 Task: Look for properties with kitchen facilities.
Action: Mouse pressed left at (938, 150)
Screenshot: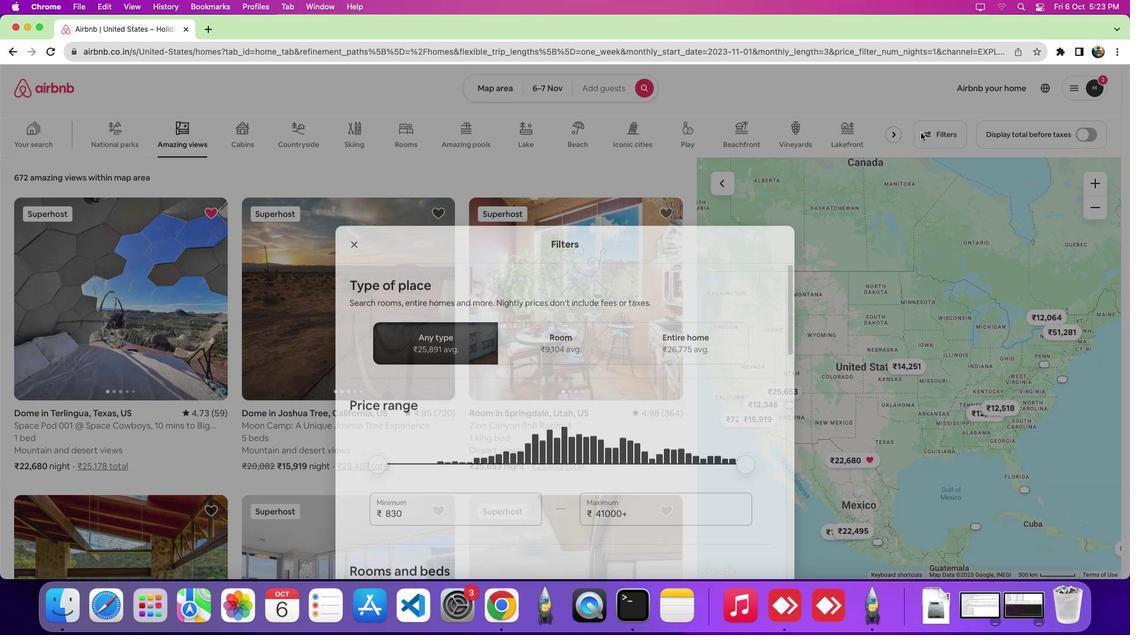 
Action: Mouse moved to (938, 150)
Screenshot: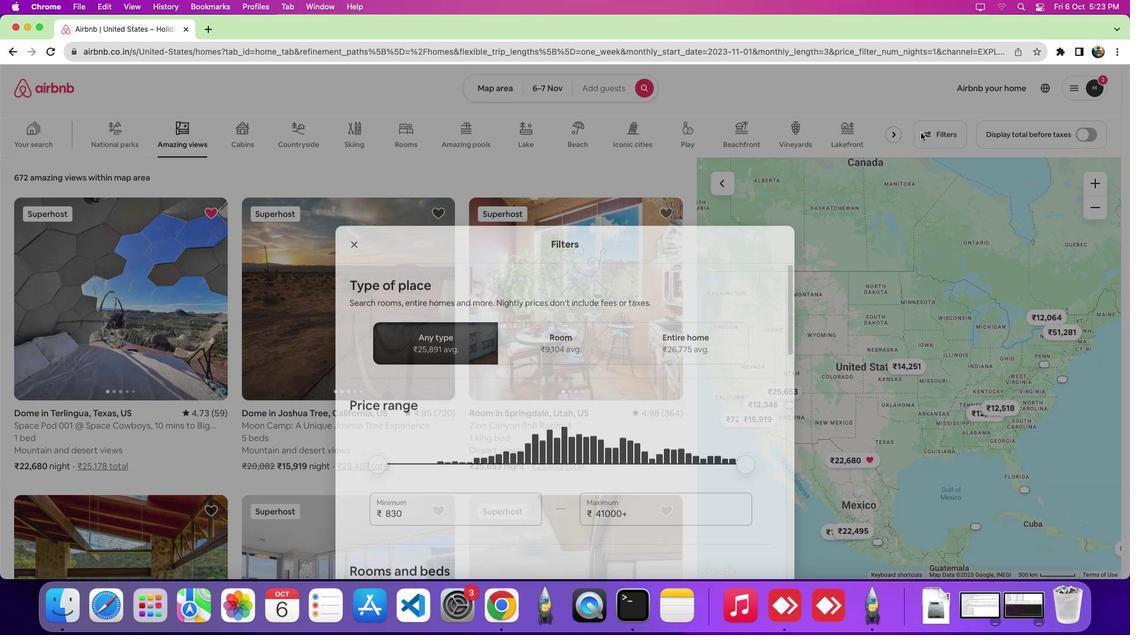 
Action: Mouse pressed left at (938, 150)
Screenshot: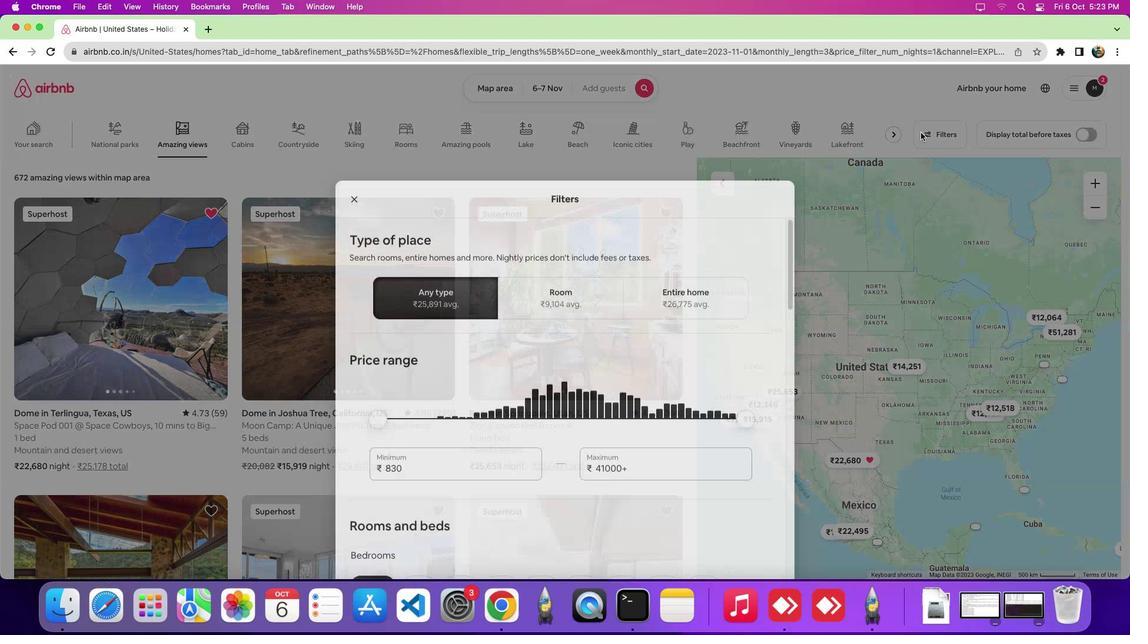 
Action: Mouse moved to (710, 223)
Screenshot: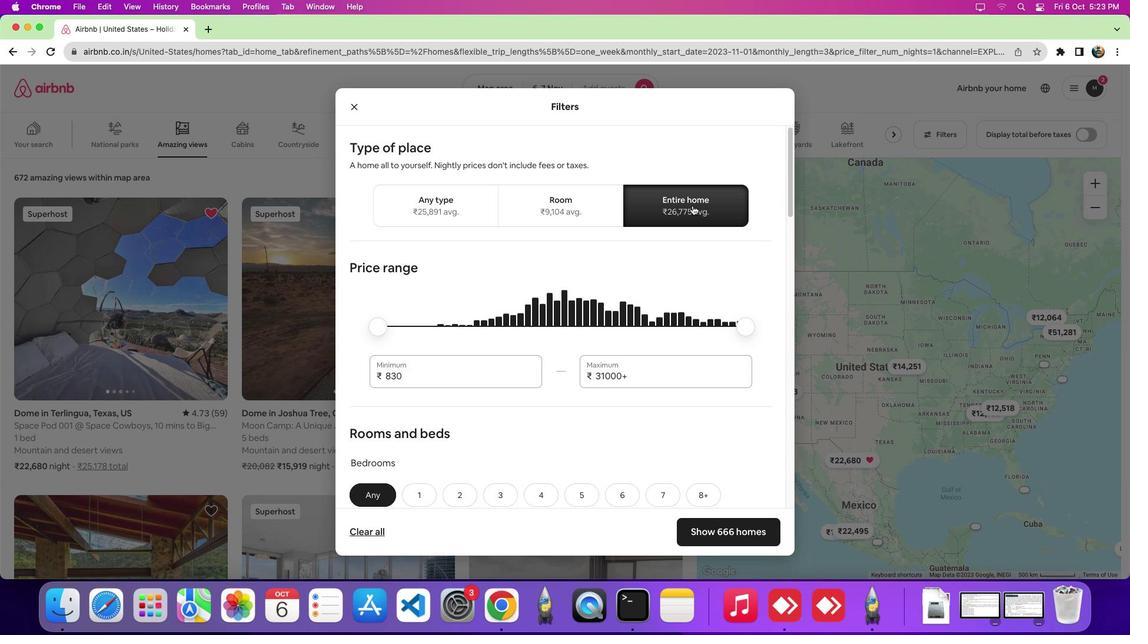 
Action: Mouse pressed left at (710, 223)
Screenshot: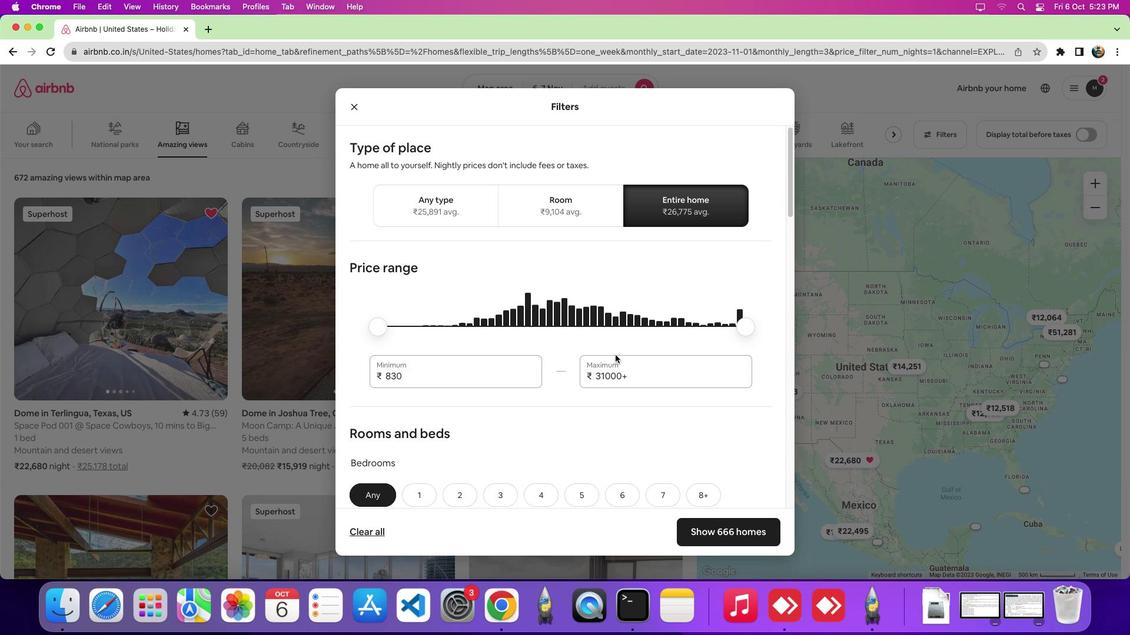 
Action: Mouse moved to (633, 373)
Screenshot: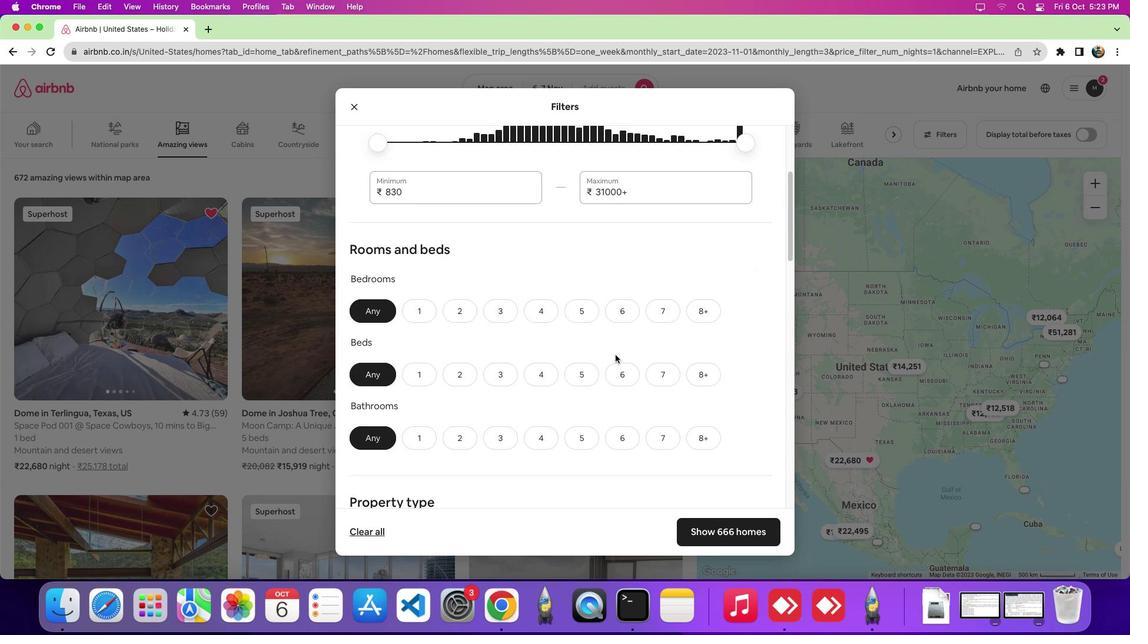 
Action: Mouse scrolled (633, 373) with delta (17, 17)
Screenshot: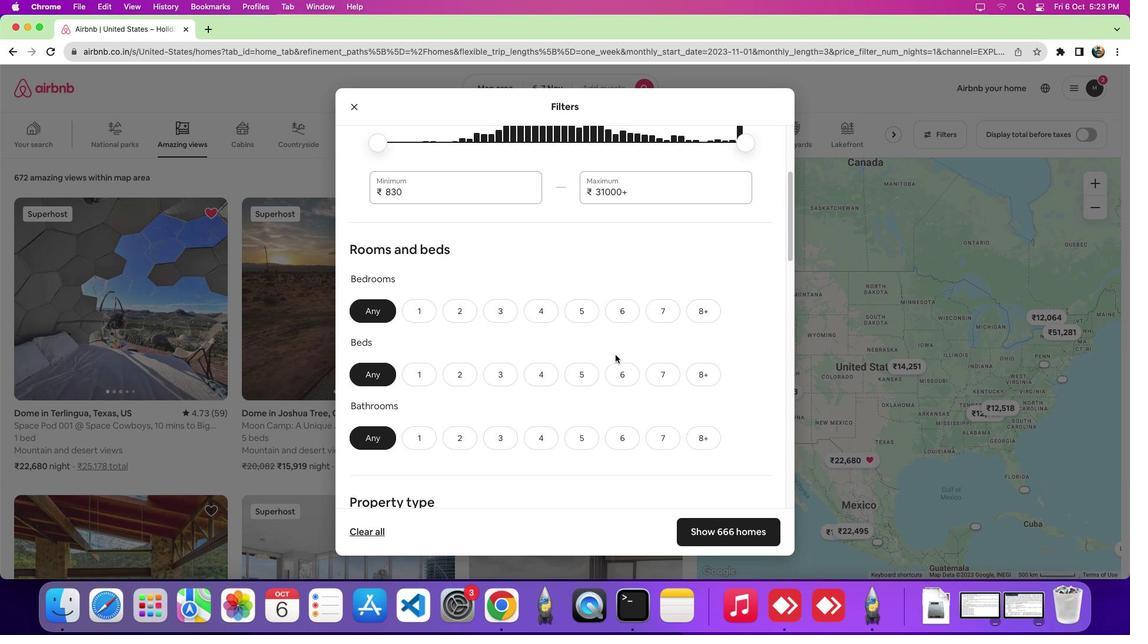 
Action: Mouse scrolled (633, 373) with delta (17, 17)
Screenshot: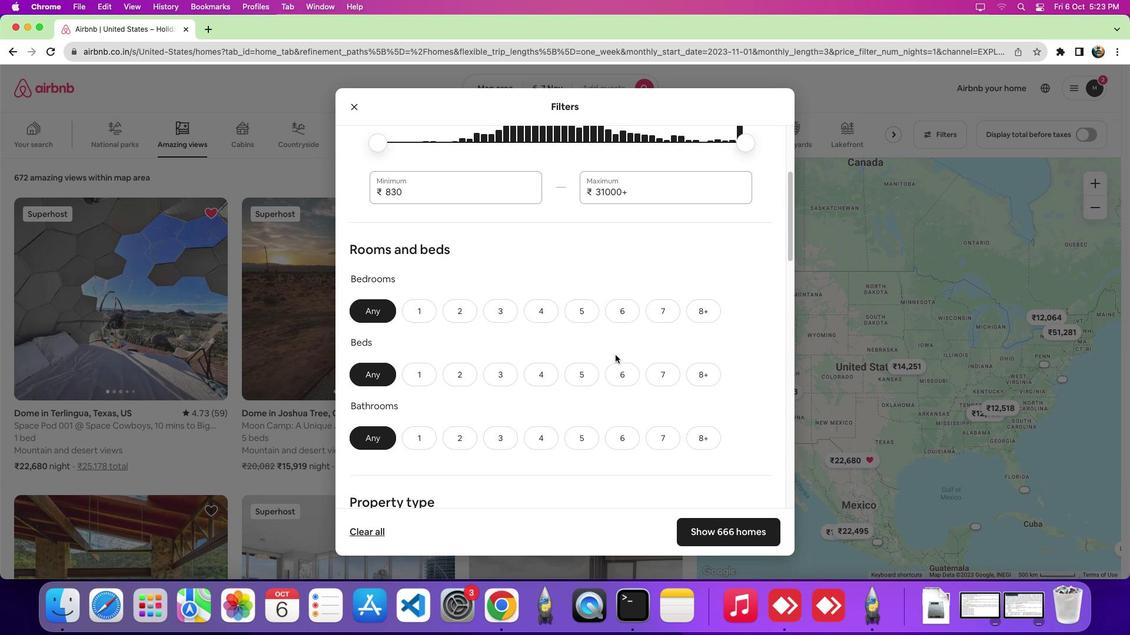 
Action: Mouse scrolled (633, 373) with delta (17, 14)
Screenshot: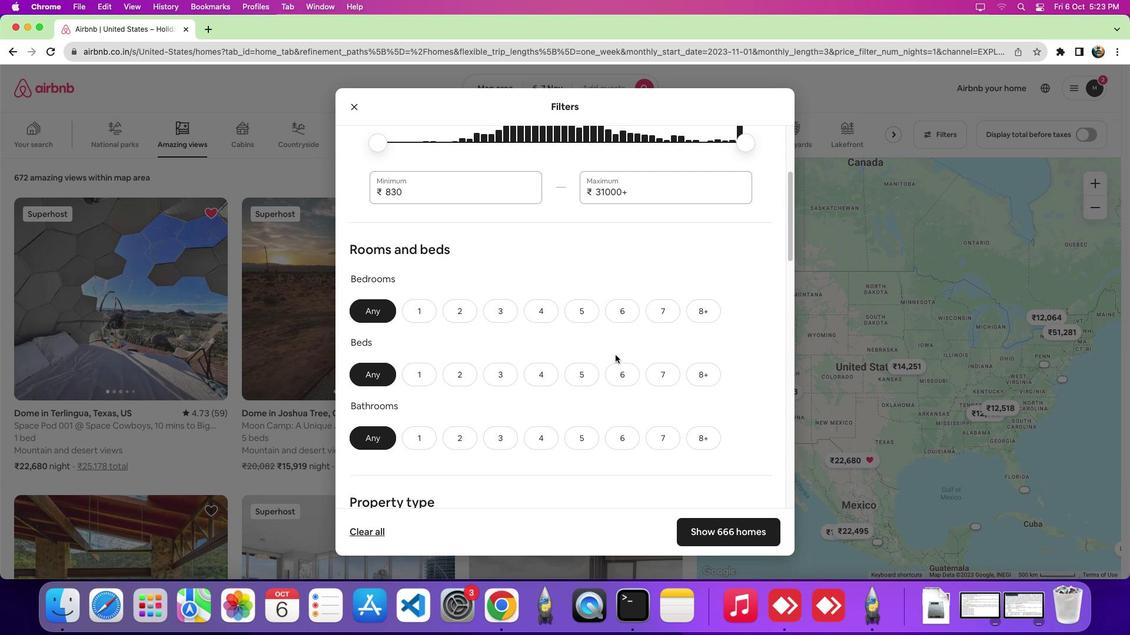 
Action: Mouse scrolled (633, 373) with delta (17, 17)
Screenshot: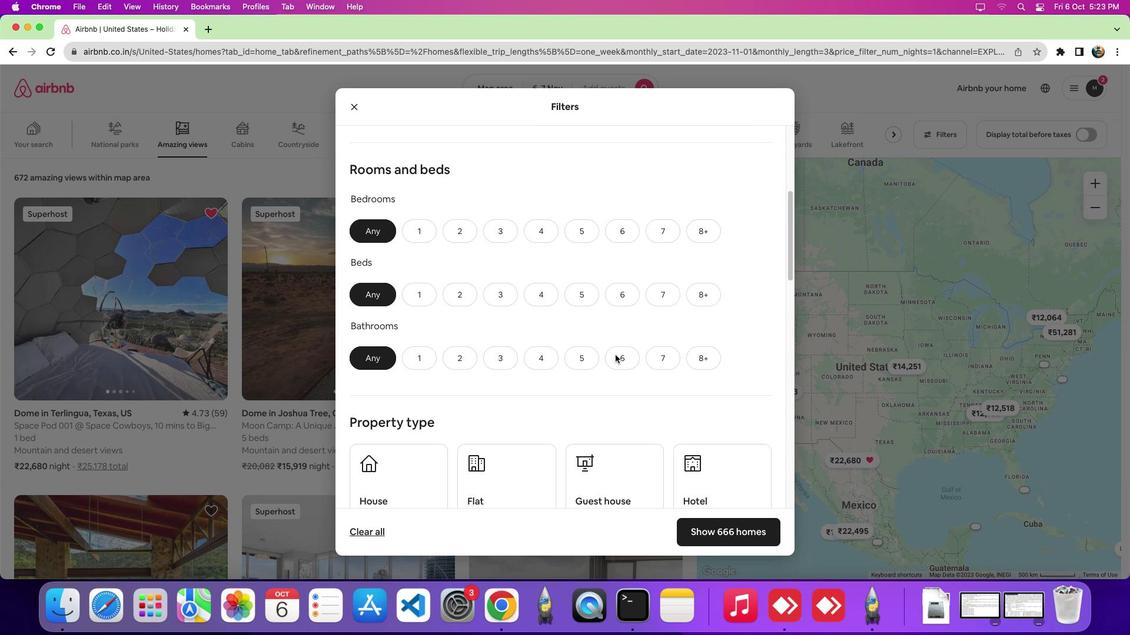 
Action: Mouse scrolled (633, 373) with delta (17, 17)
Screenshot: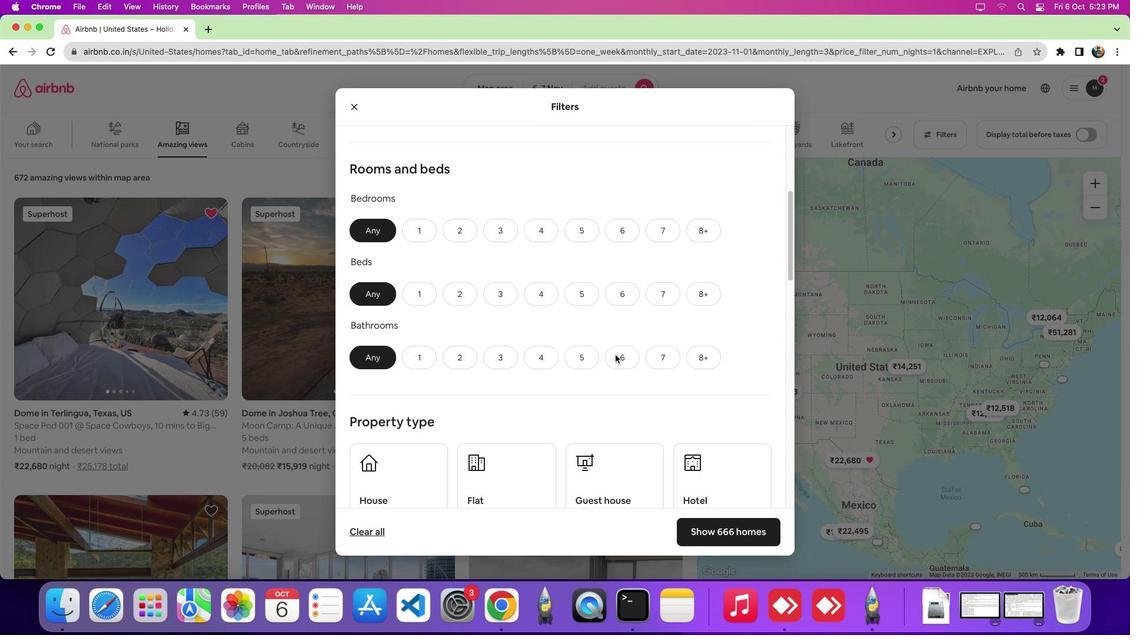 
Action: Mouse scrolled (633, 373) with delta (17, 17)
Screenshot: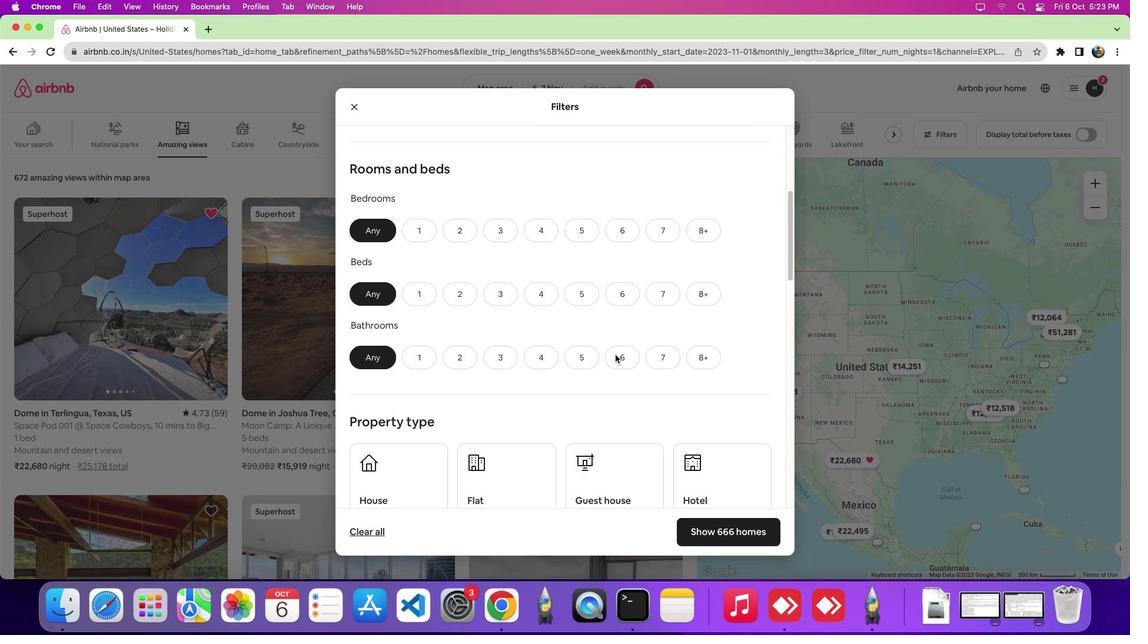 
Action: Mouse scrolled (633, 373) with delta (17, 17)
Screenshot: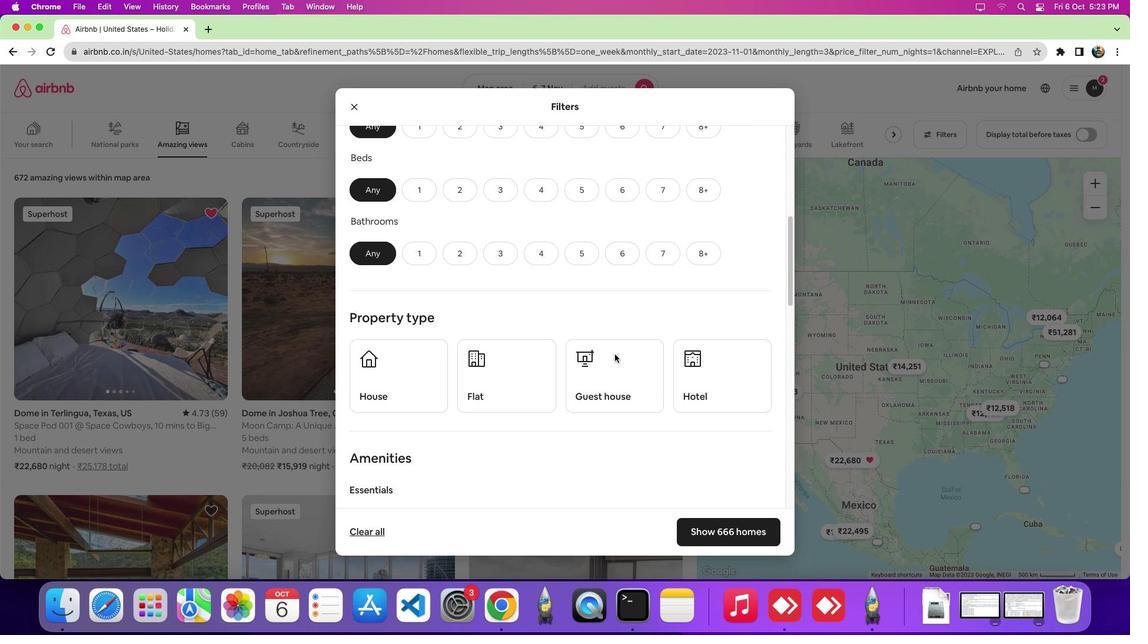 
Action: Mouse scrolled (633, 373) with delta (17, 17)
Screenshot: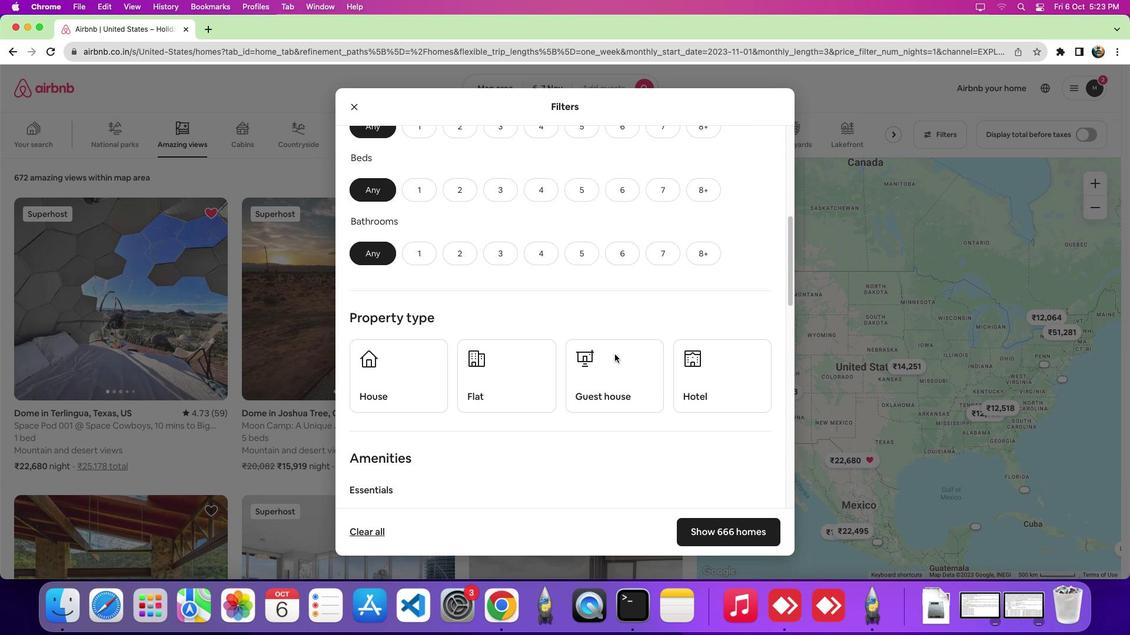 
Action: Mouse moved to (632, 372)
Screenshot: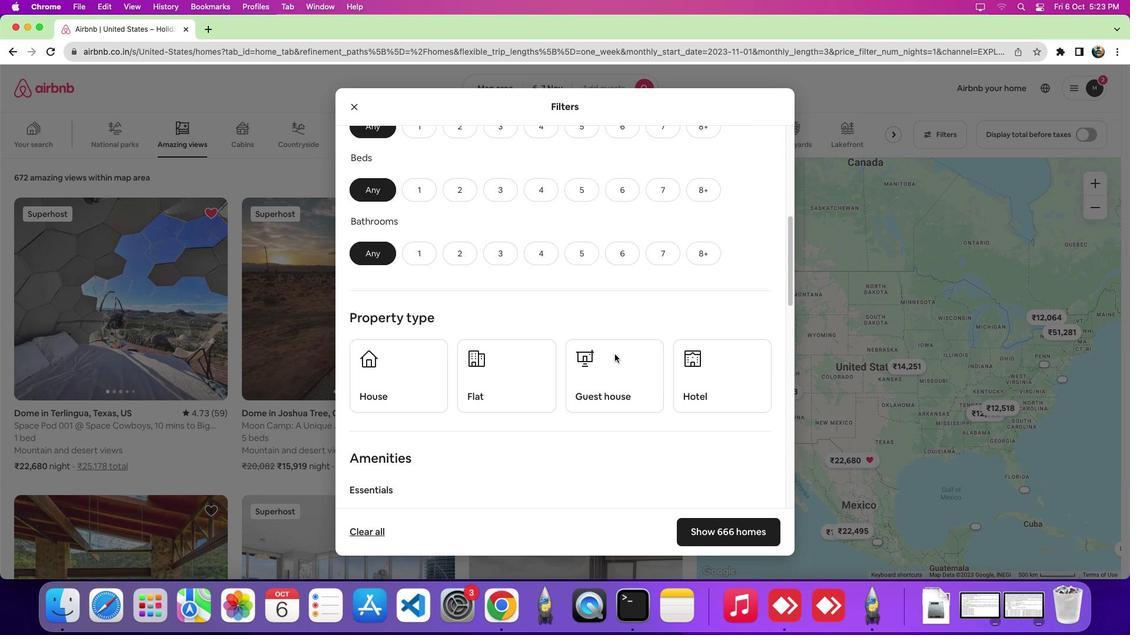 
Action: Mouse scrolled (632, 372) with delta (17, 15)
Screenshot: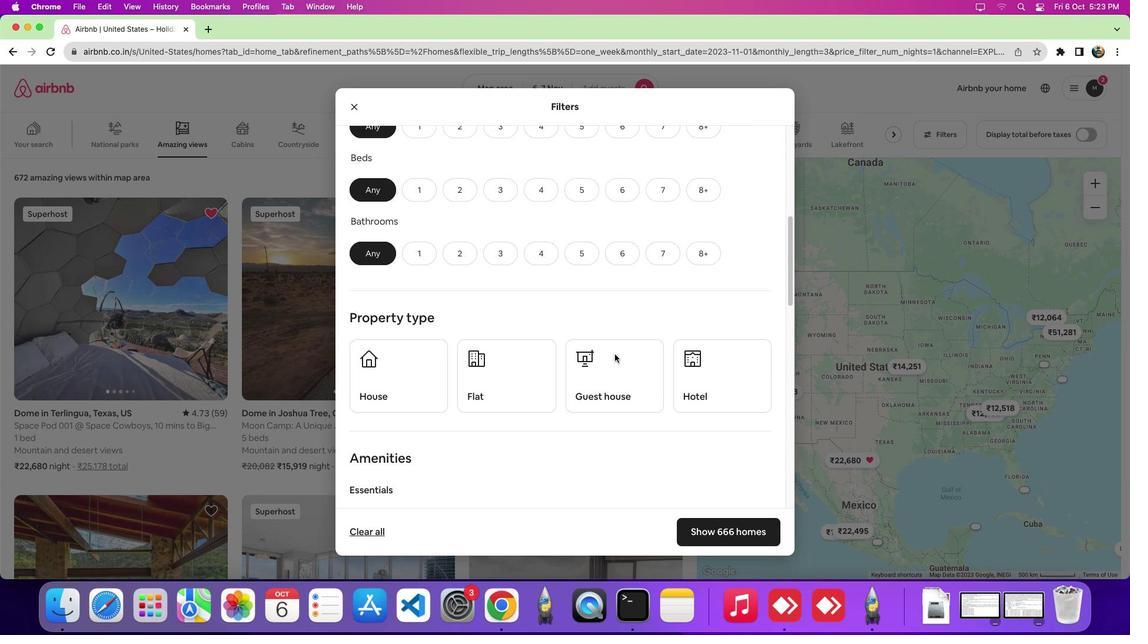 
Action: Mouse moved to (630, 380)
Screenshot: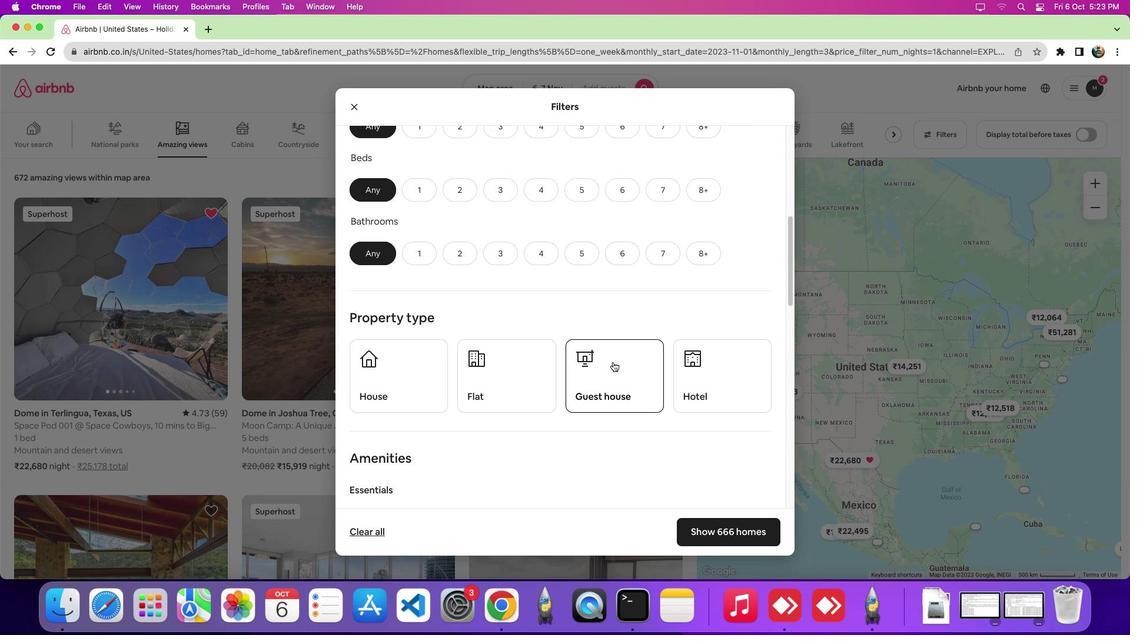 
Action: Mouse scrolled (630, 380) with delta (17, 17)
Screenshot: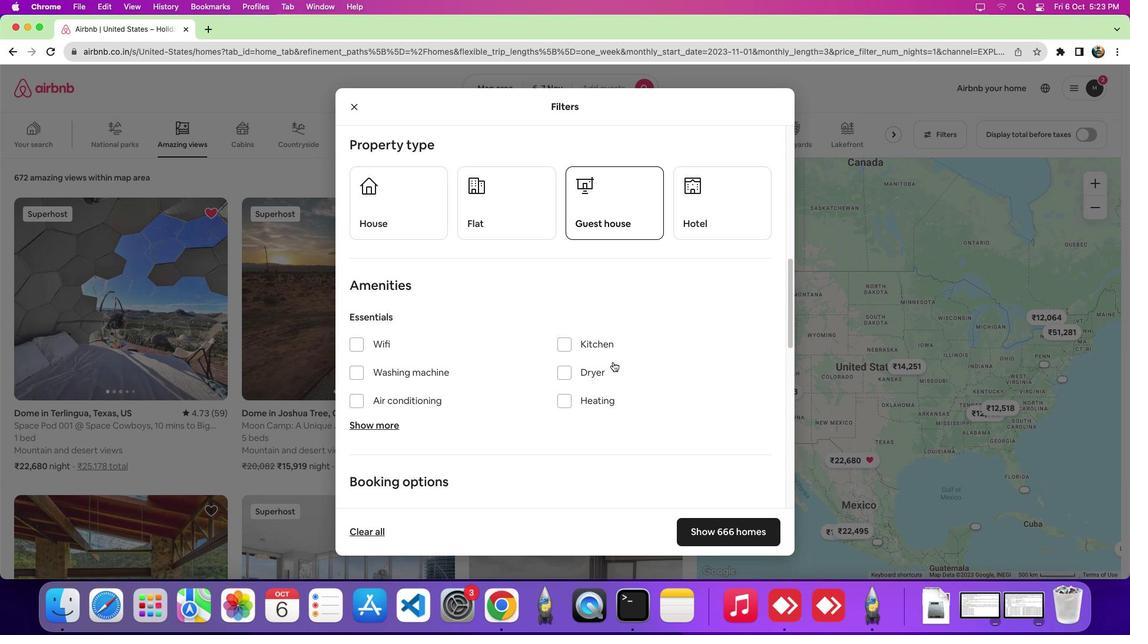 
Action: Mouse scrolled (630, 380) with delta (17, 17)
Screenshot: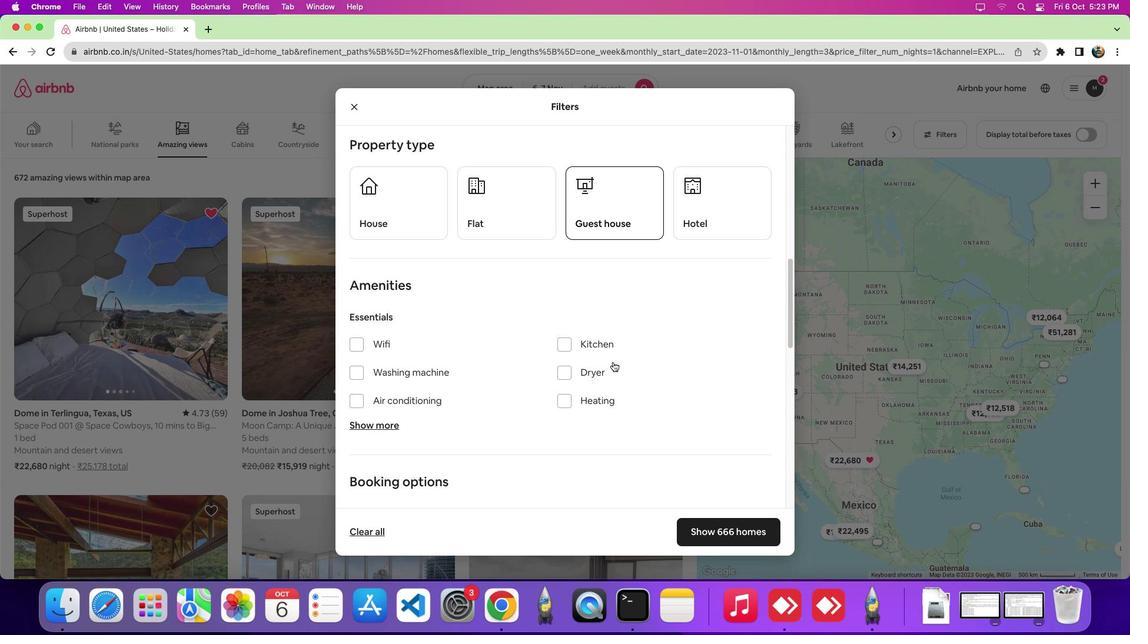 
Action: Mouse scrolled (630, 380) with delta (17, 14)
Screenshot: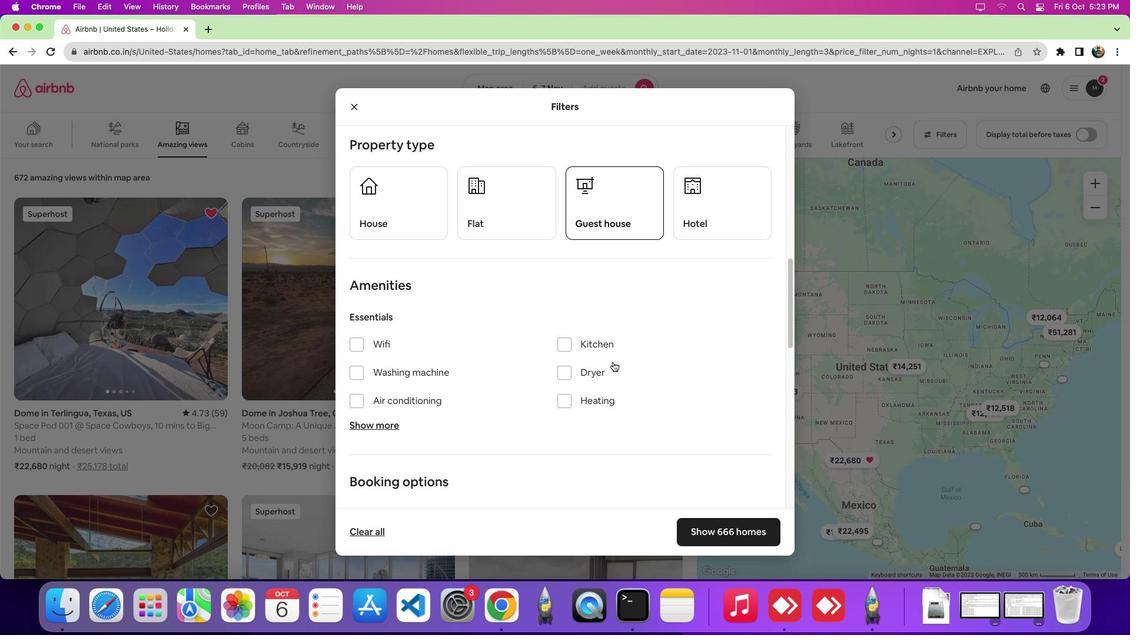 
Action: Mouse moved to (589, 368)
Screenshot: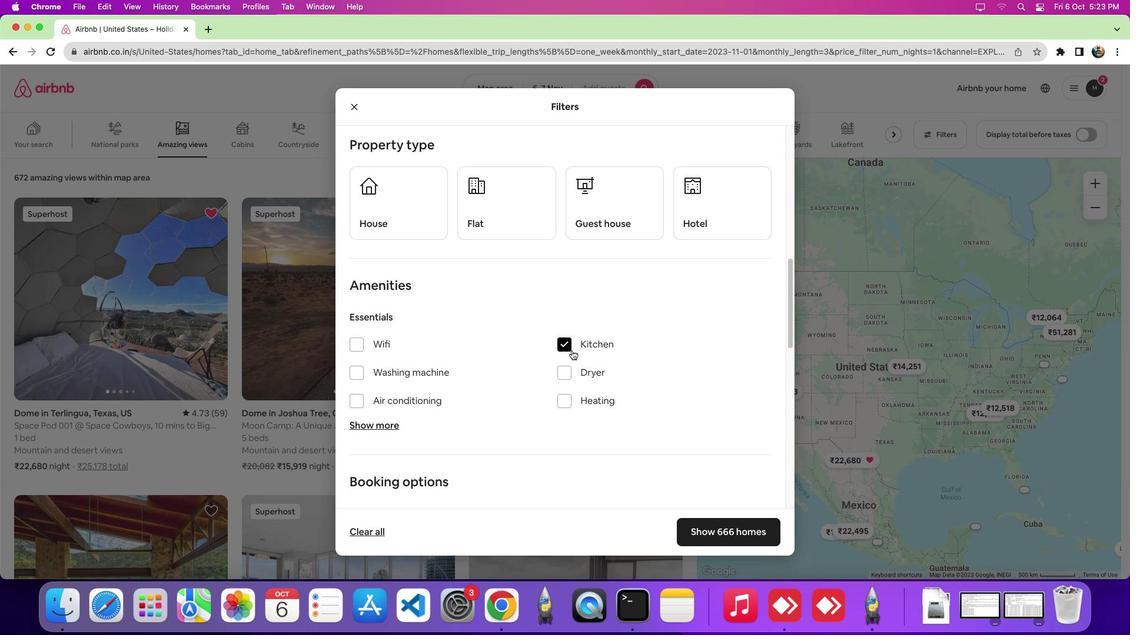 
Action: Mouse pressed left at (589, 368)
Screenshot: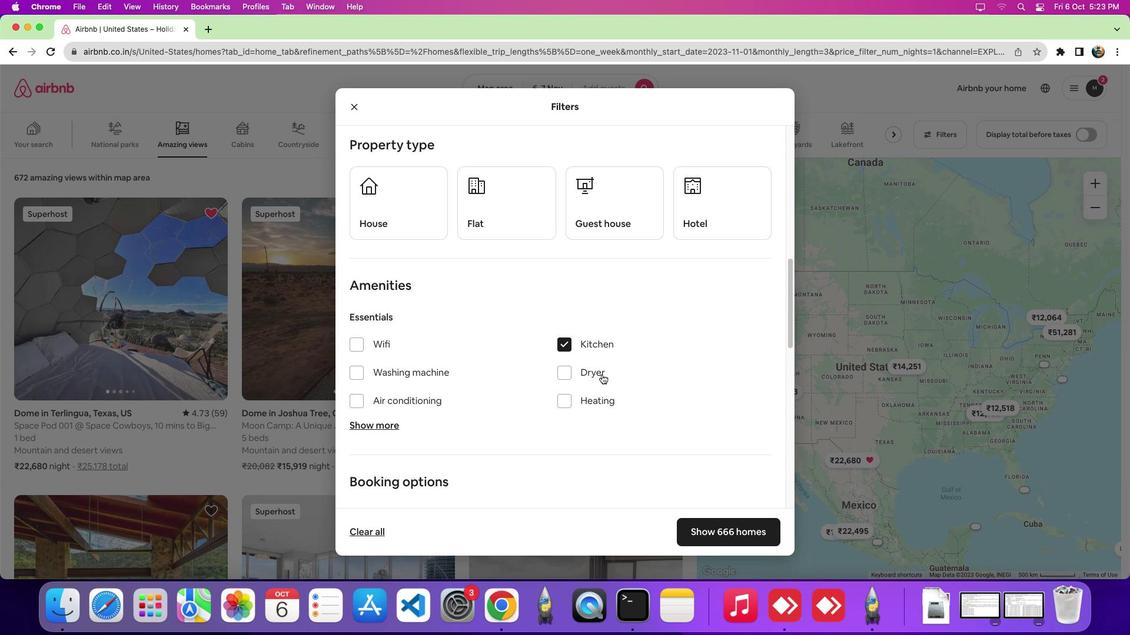 
Action: Mouse moved to (729, 545)
Screenshot: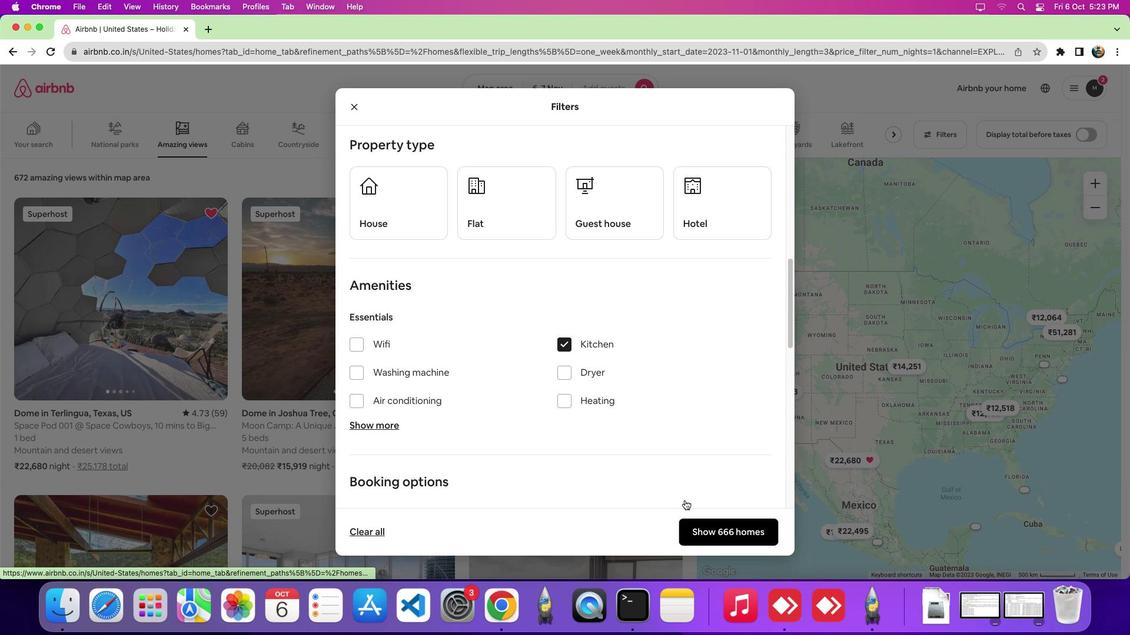 
Action: Mouse pressed left at (729, 545)
Screenshot: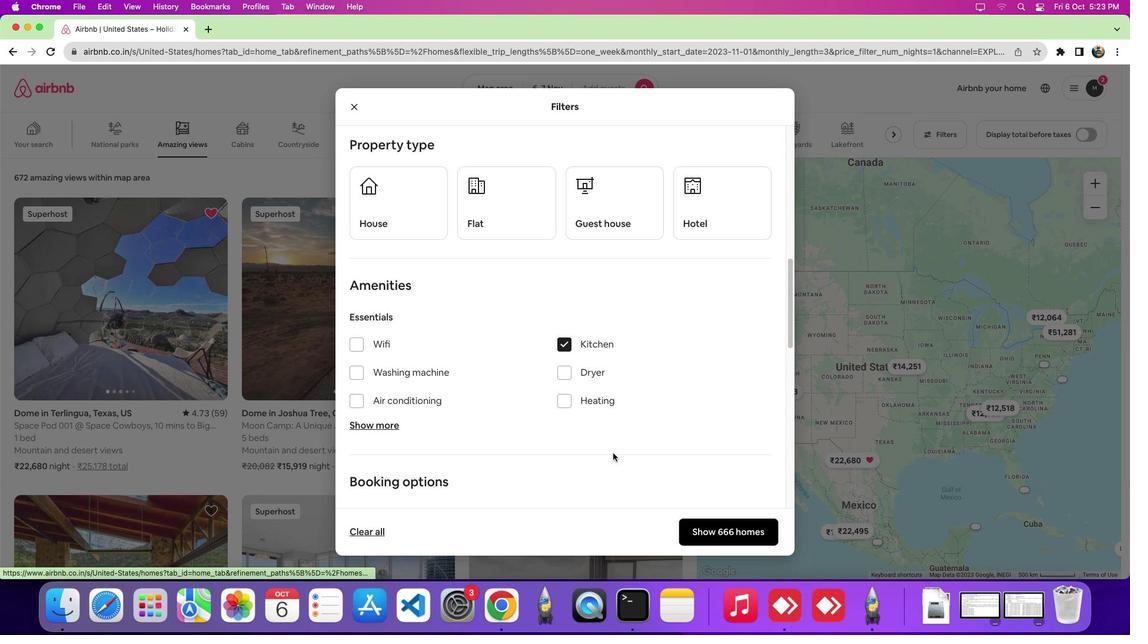 
Action: Mouse moved to (567, 376)
Screenshot: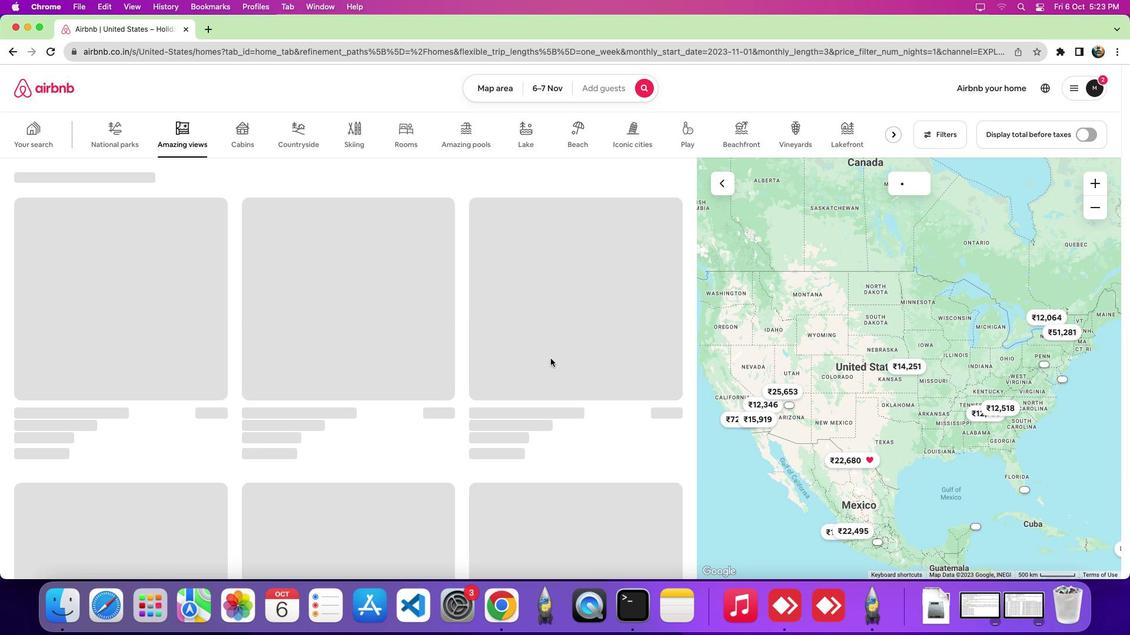 
